 Task: Create New Customer with Customer Name: Live Odor Free, Billing Address Line1: 3639 Walton Street, Billing Address Line2:  Salt Lake City, Billing Address Line3:  Utah 84104
Action: Mouse moved to (138, 32)
Screenshot: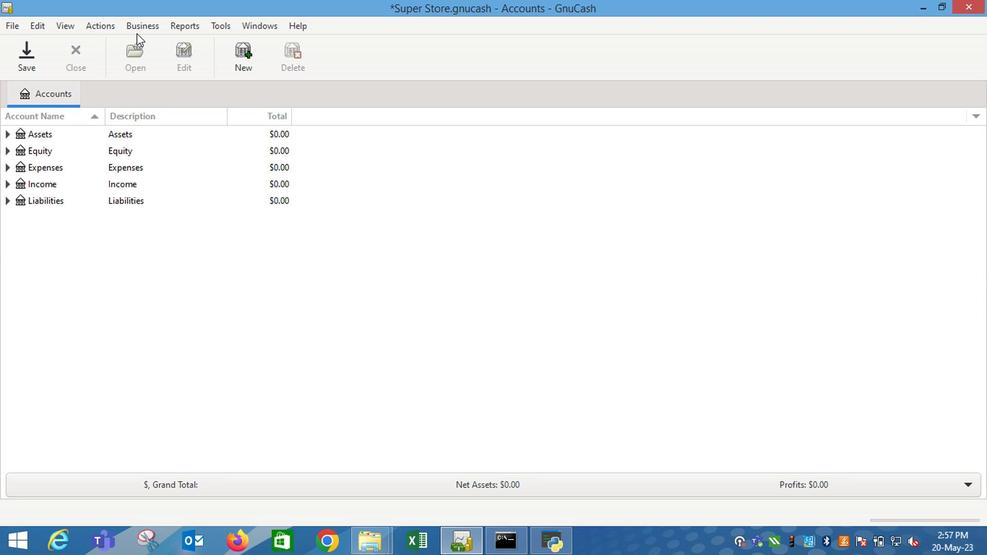 
Action: Mouse pressed left at (138, 32)
Screenshot: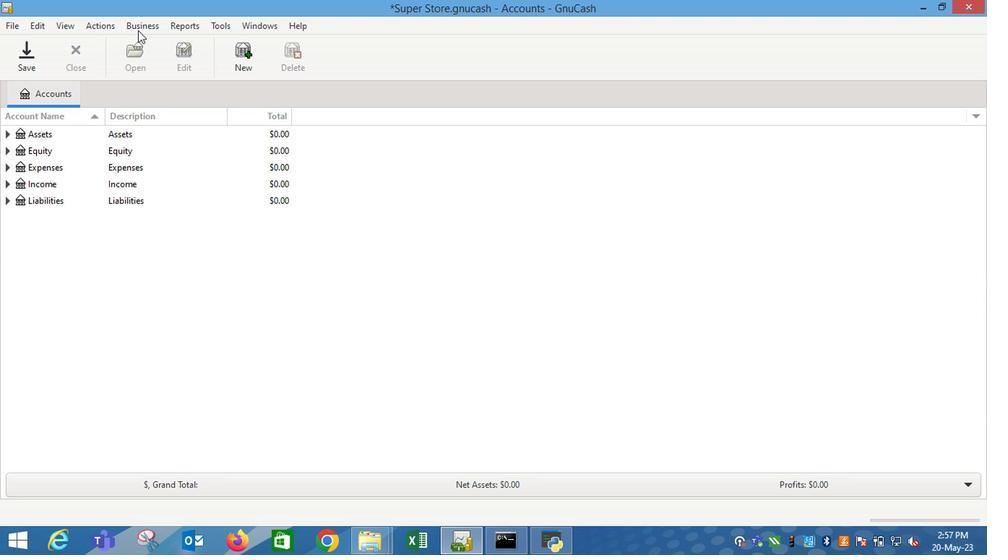 
Action: Mouse moved to (325, 65)
Screenshot: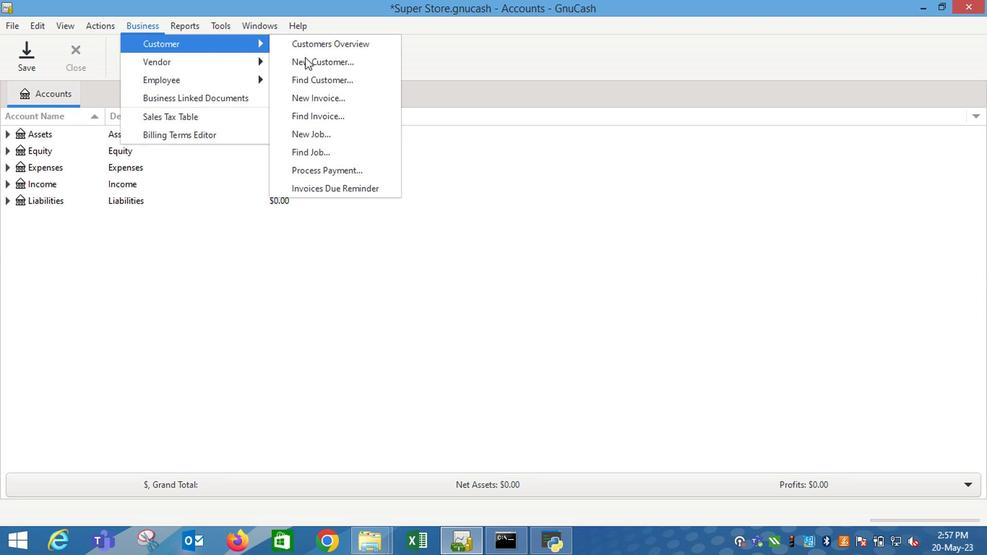 
Action: Mouse pressed left at (325, 65)
Screenshot: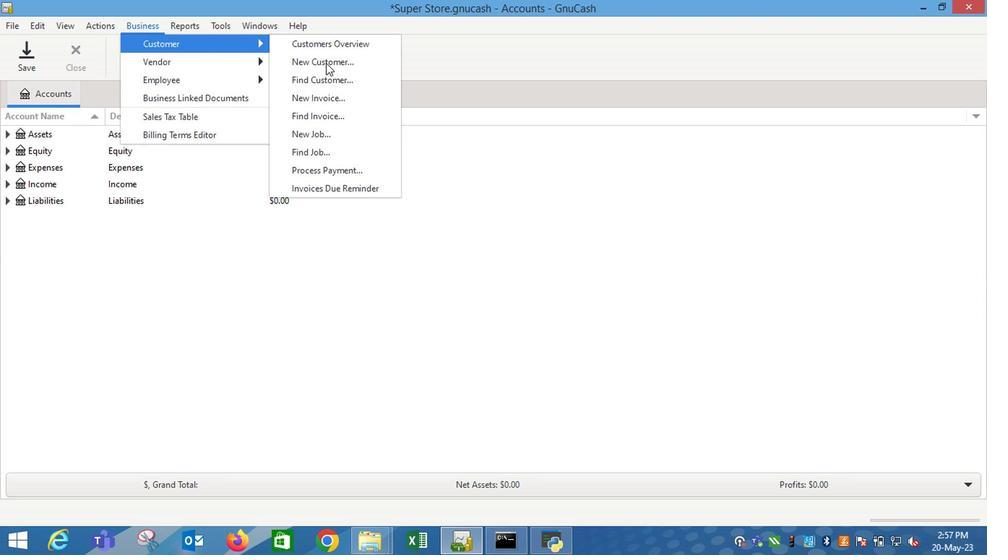 
Action: Key pressed <Key.shift_r>Live<Key.space><Key.shift_r>Odor<Key.space><Key.shift_r>Free<Key.tab><Key.tab><Key.tab>3639<Key.space><Key.shift_r>Walton<Key.space><Key.shift_r>Street<Key.tab><Key.shift_r>SA<Key.right><Key.tab><Key.shift_r>U<Key.right>
Screenshot: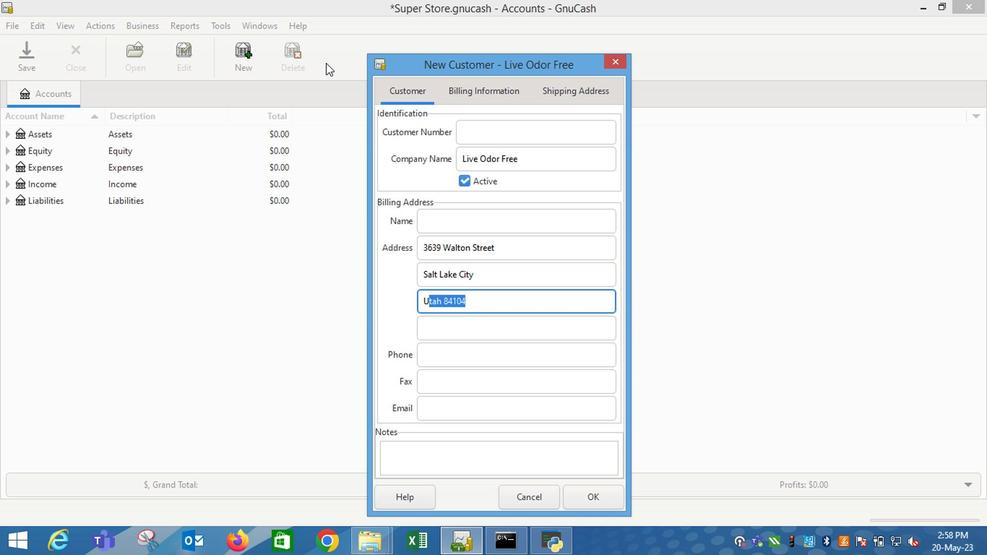 
Action: Mouse moved to (591, 502)
Screenshot: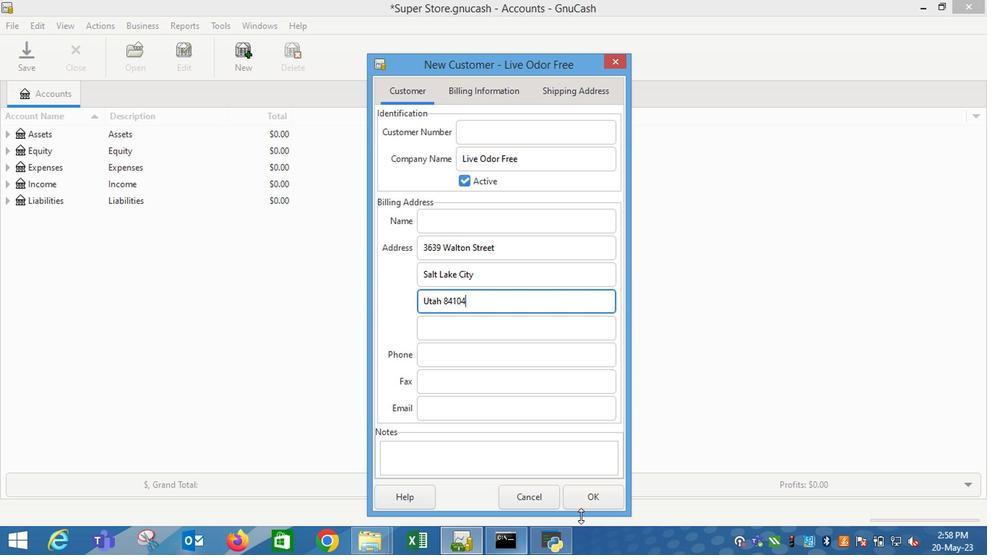 
Action: Mouse pressed left at (591, 502)
Screenshot: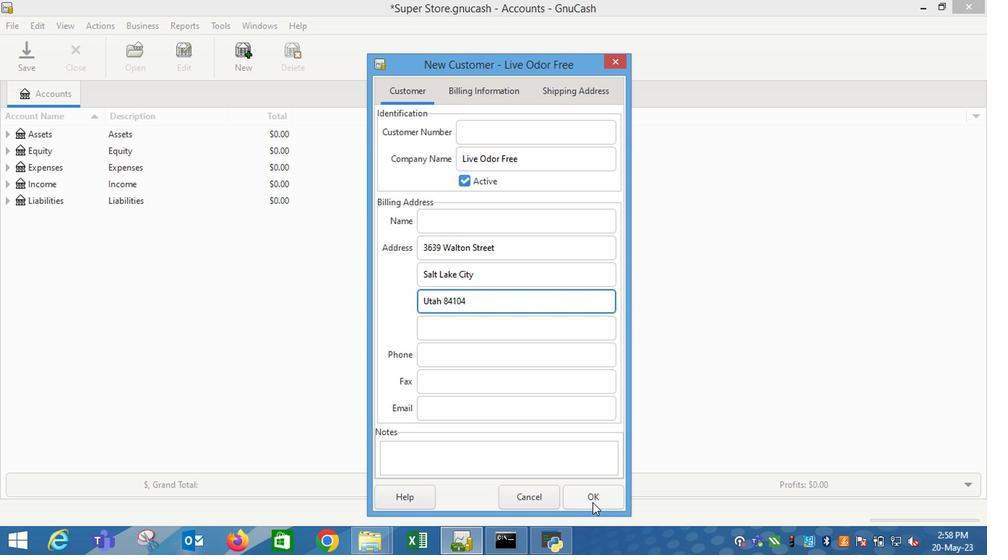 
Action: Mouse moved to (592, 502)
Screenshot: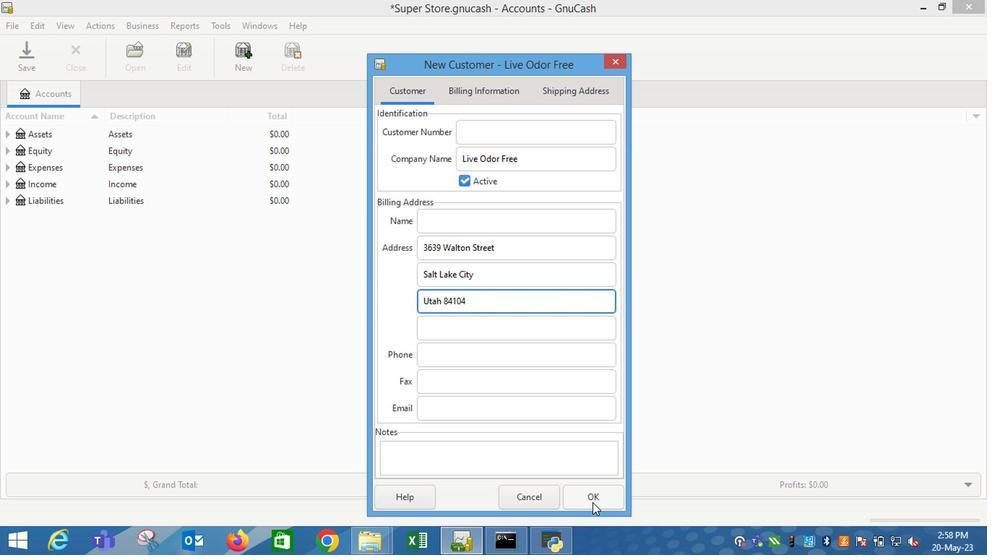 
